 Task: Write industry "IT System Data Services".
Action: Mouse moved to (428, 392)
Screenshot: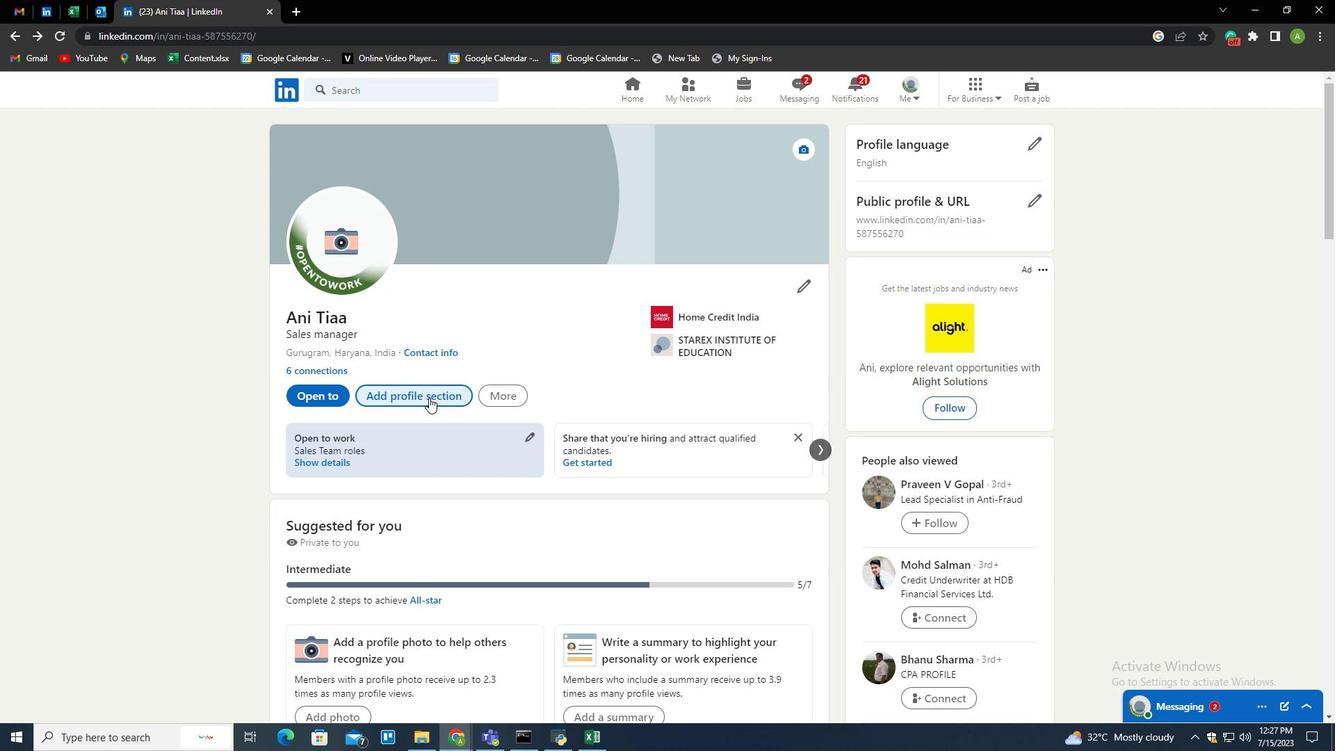 
Action: Mouse pressed left at (428, 392)
Screenshot: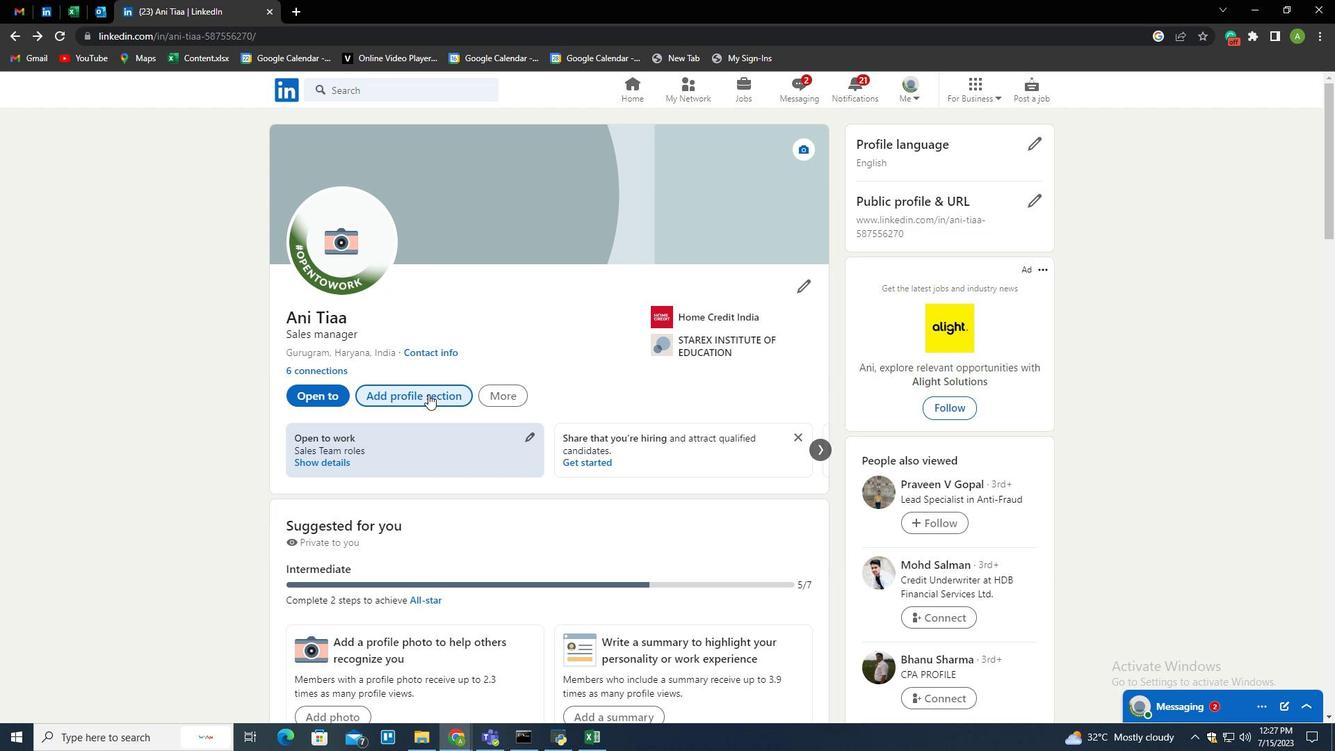 
Action: Mouse moved to (817, 153)
Screenshot: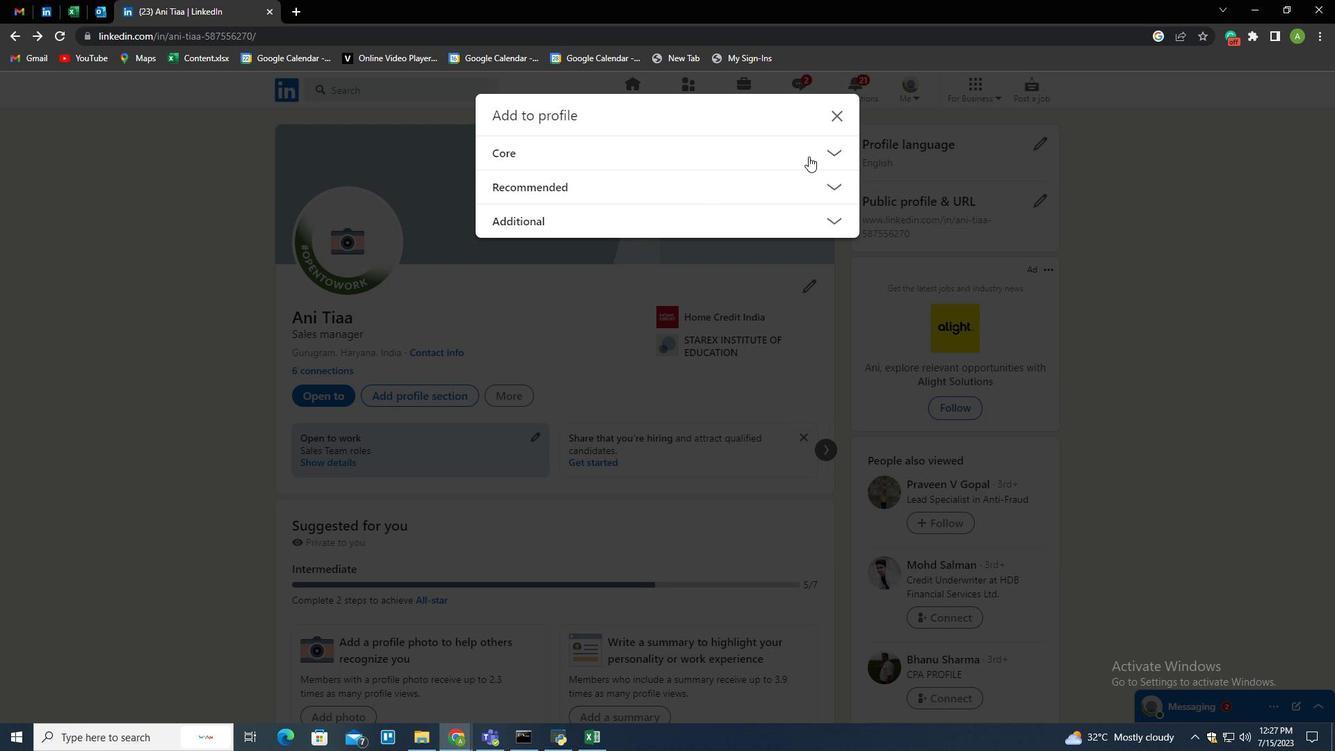
Action: Mouse pressed left at (817, 153)
Screenshot: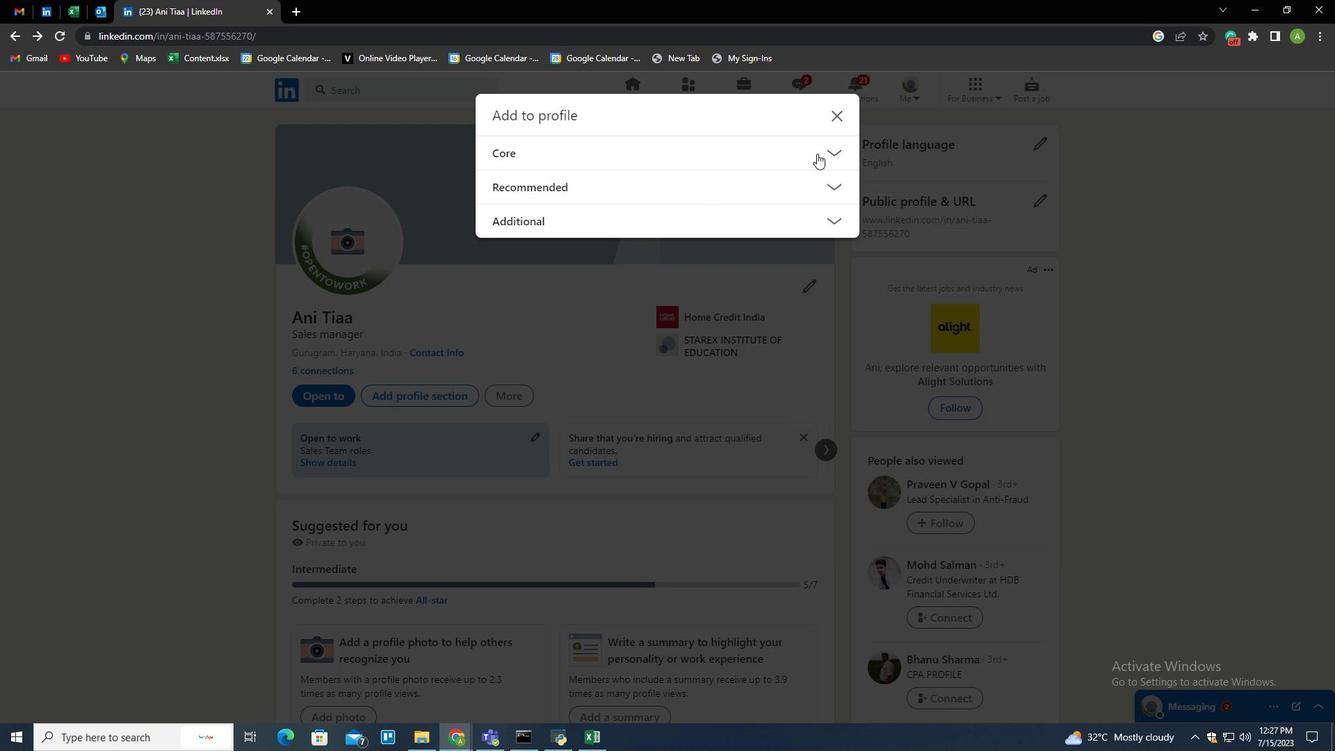 
Action: Mouse moved to (518, 284)
Screenshot: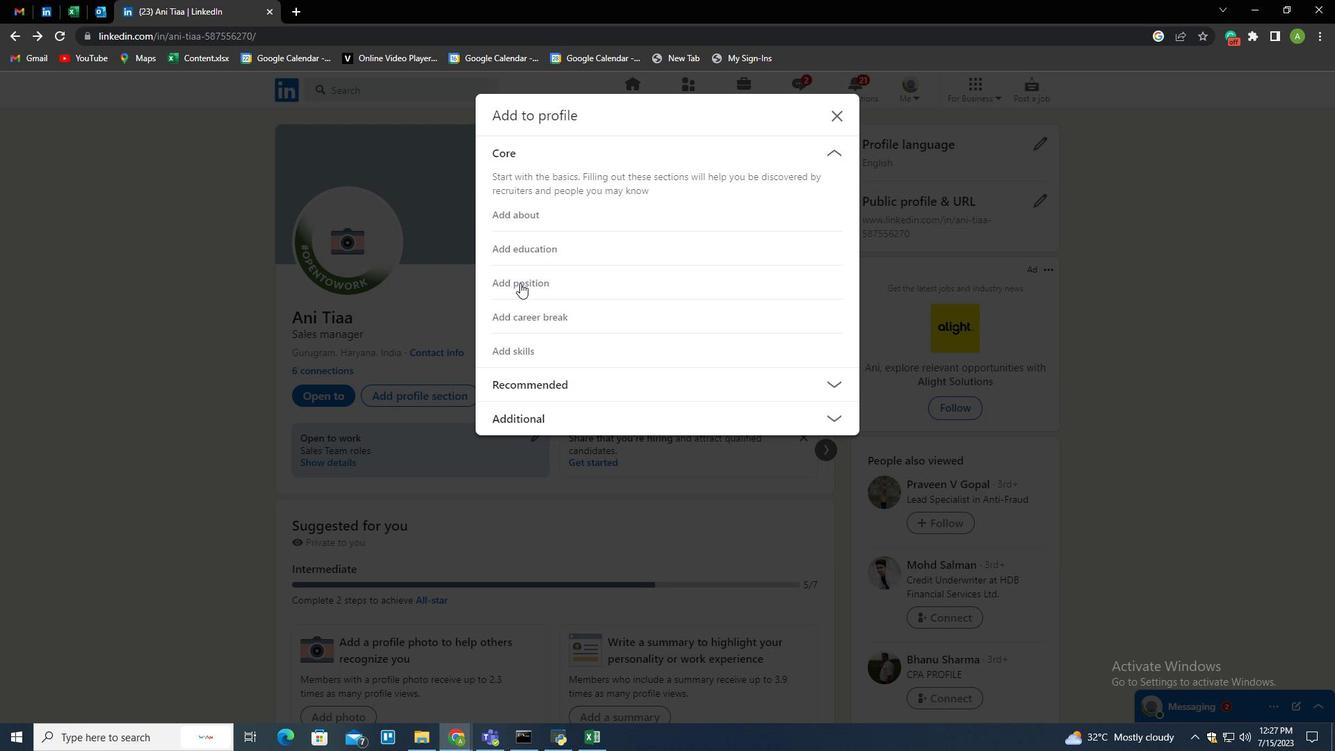 
Action: Mouse pressed left at (518, 284)
Screenshot: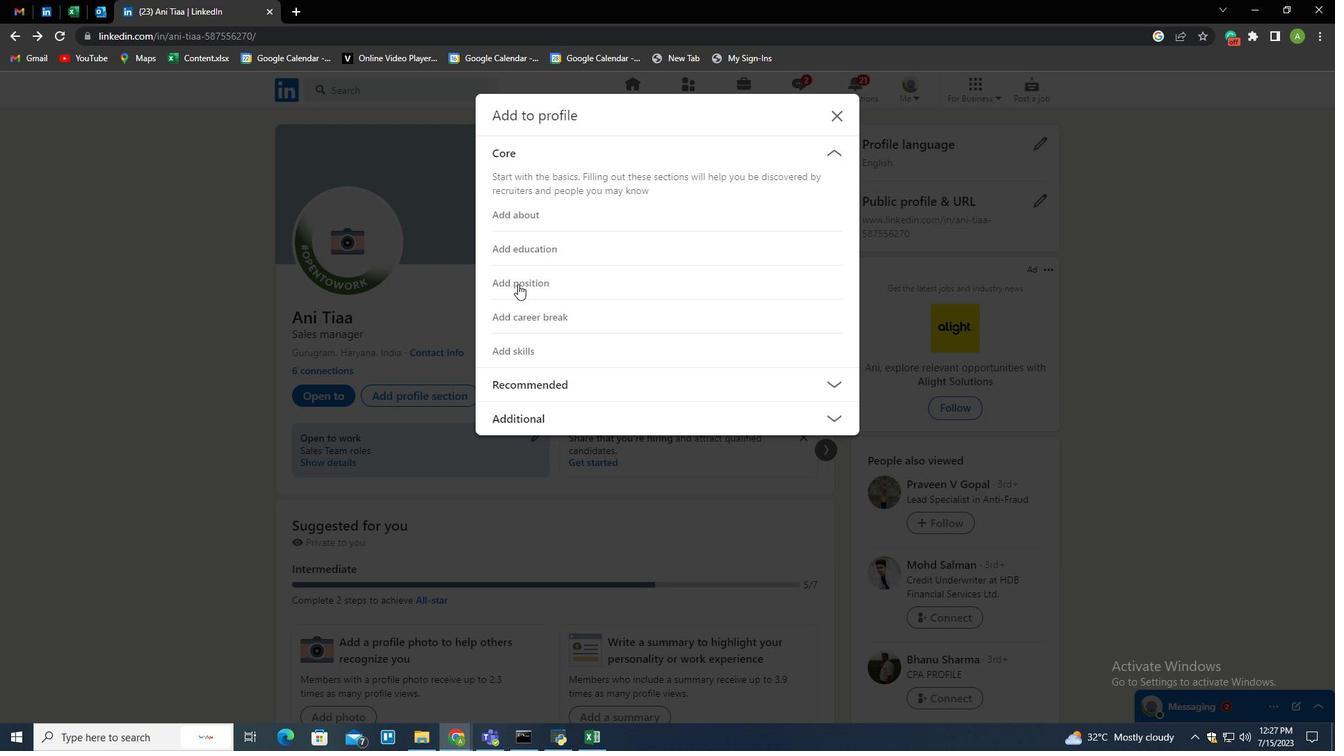 
Action: Mouse moved to (584, 279)
Screenshot: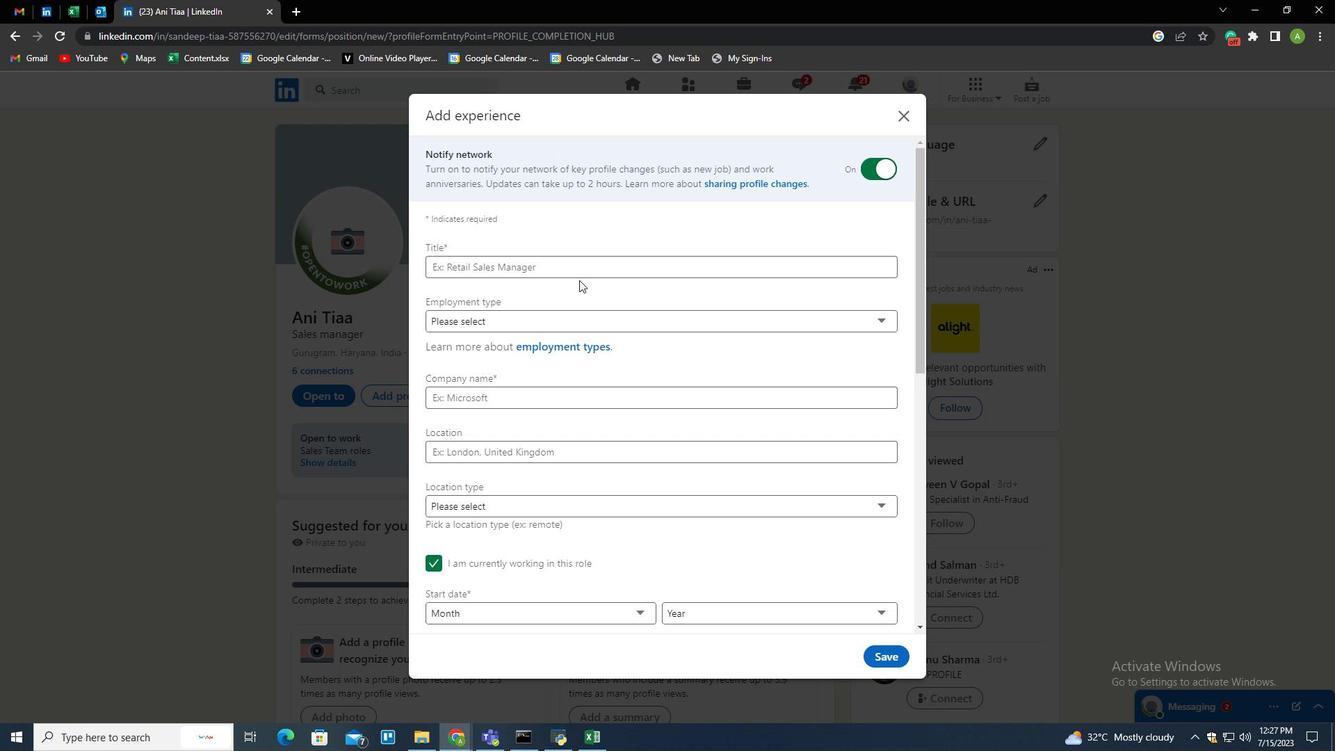 
Action: Mouse scrolled (584, 278) with delta (0, 0)
Screenshot: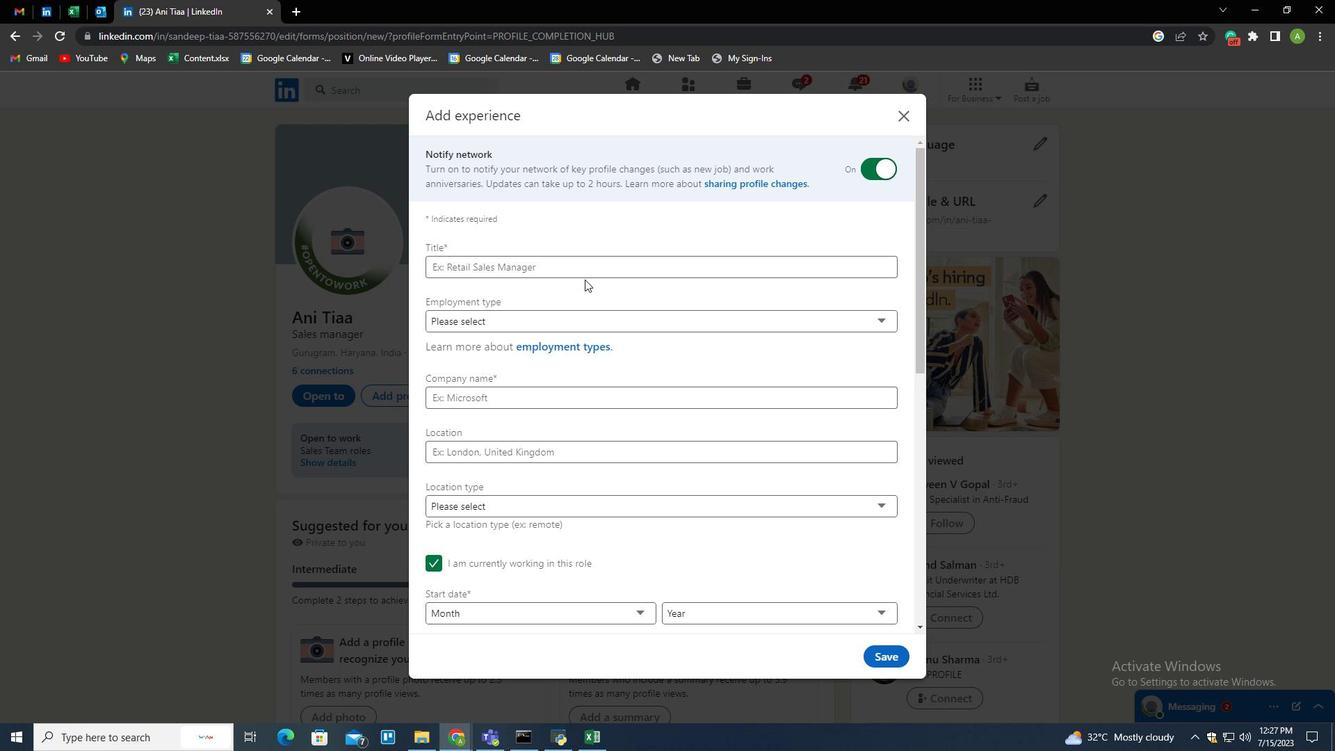 
Action: Mouse moved to (585, 278)
Screenshot: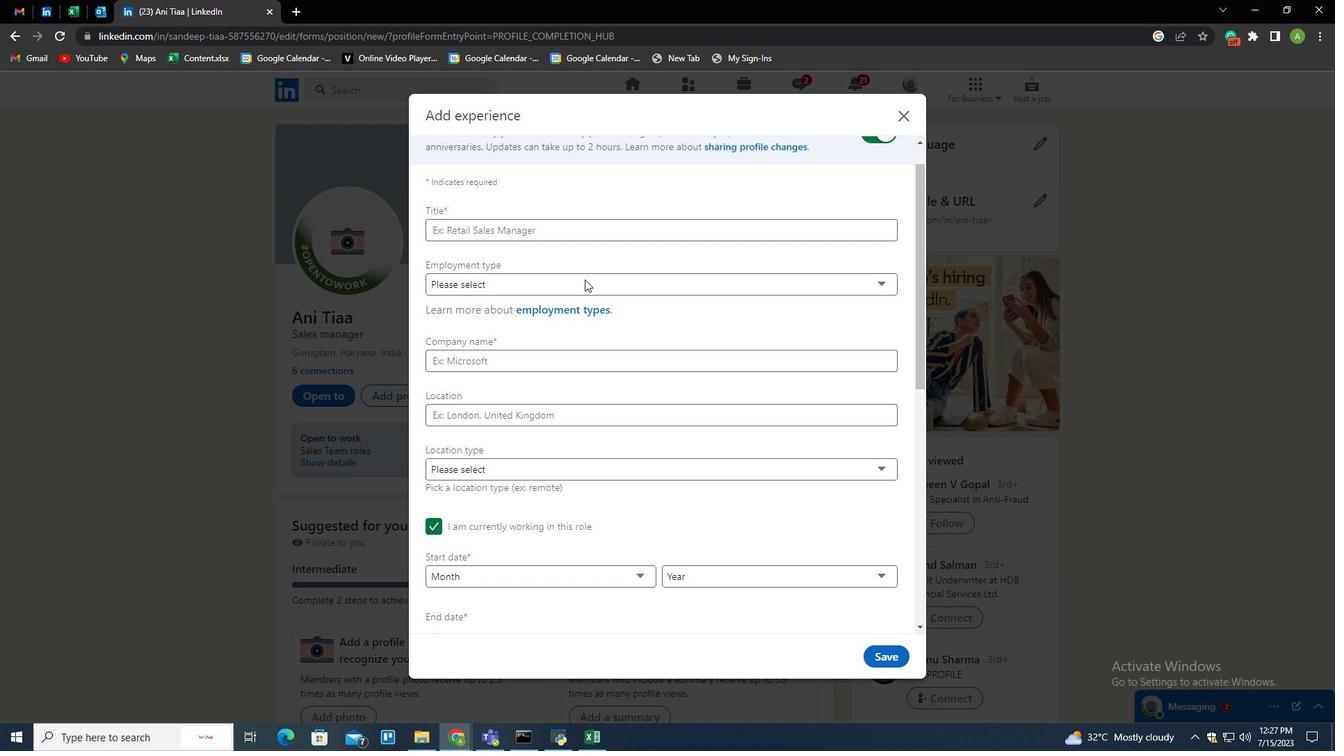 
Action: Mouse scrolled (585, 278) with delta (0, 0)
Screenshot: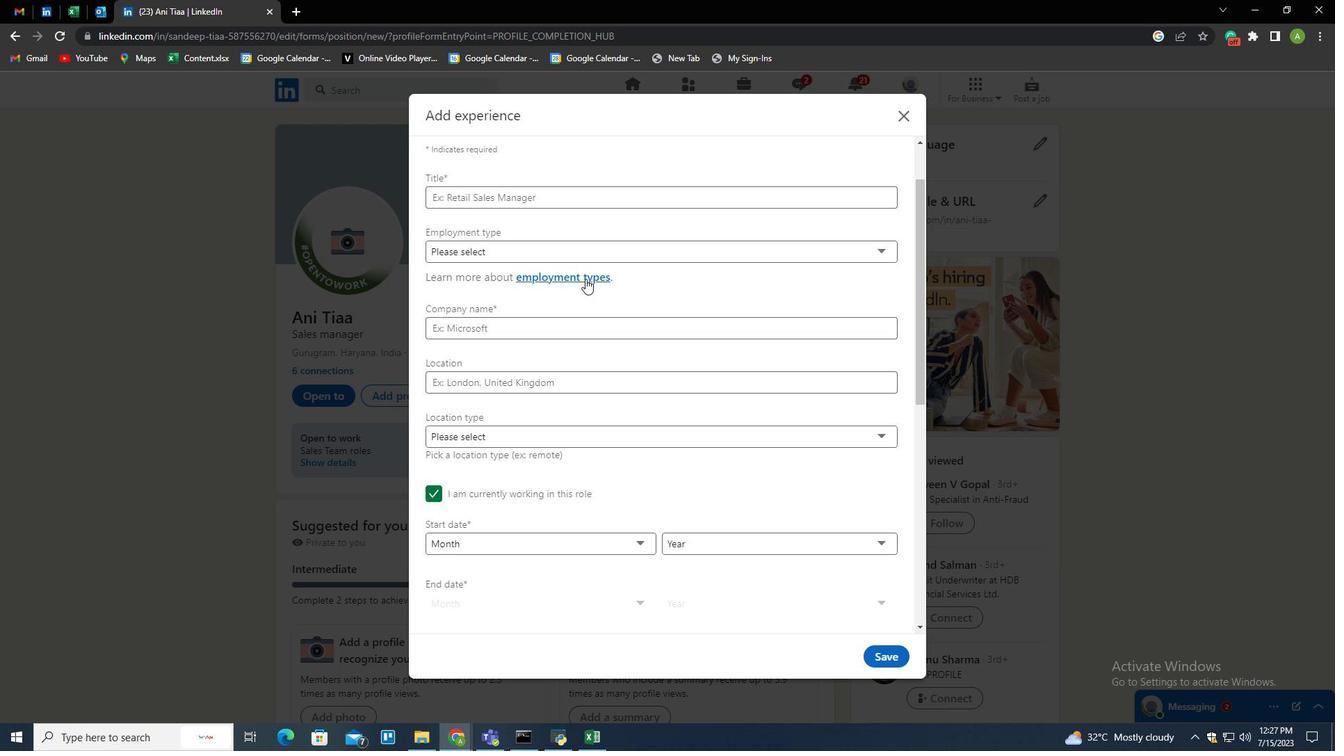 
Action: Mouse scrolled (585, 278) with delta (0, 0)
Screenshot: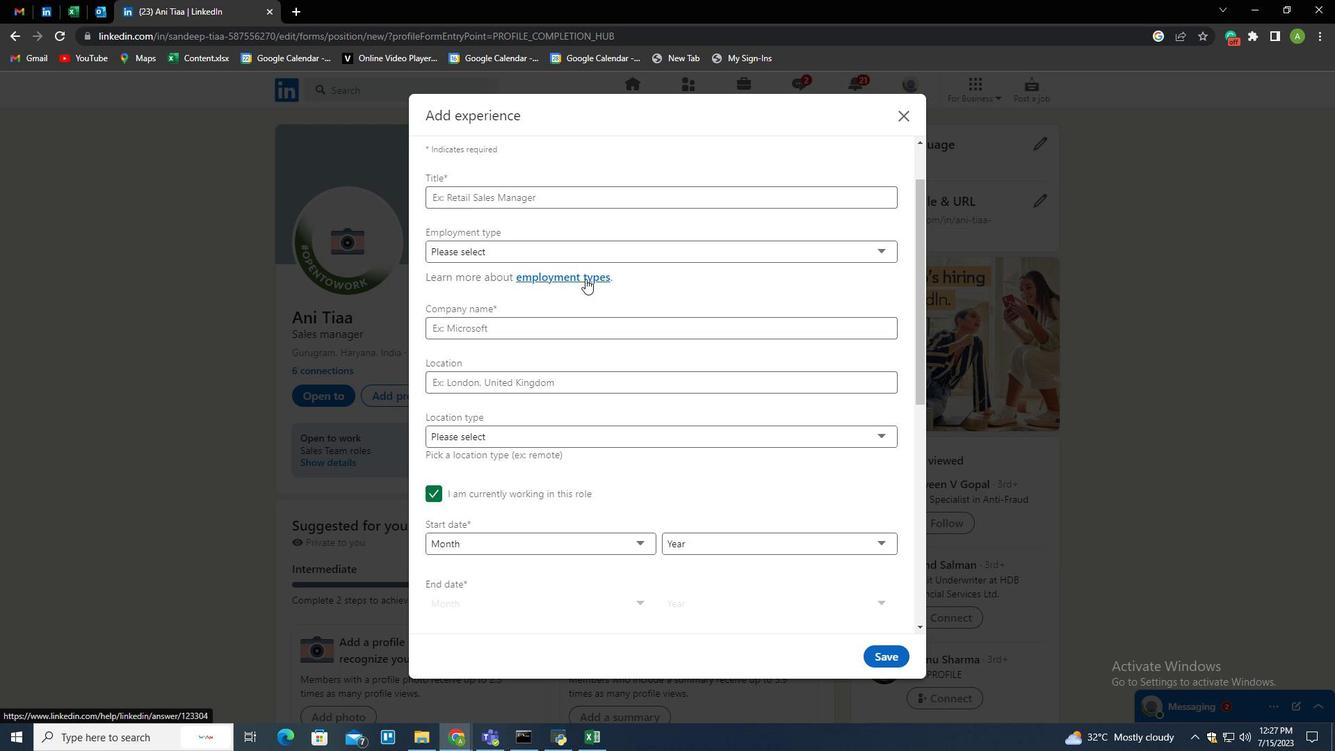 
Action: Mouse scrolled (585, 278) with delta (0, 0)
Screenshot: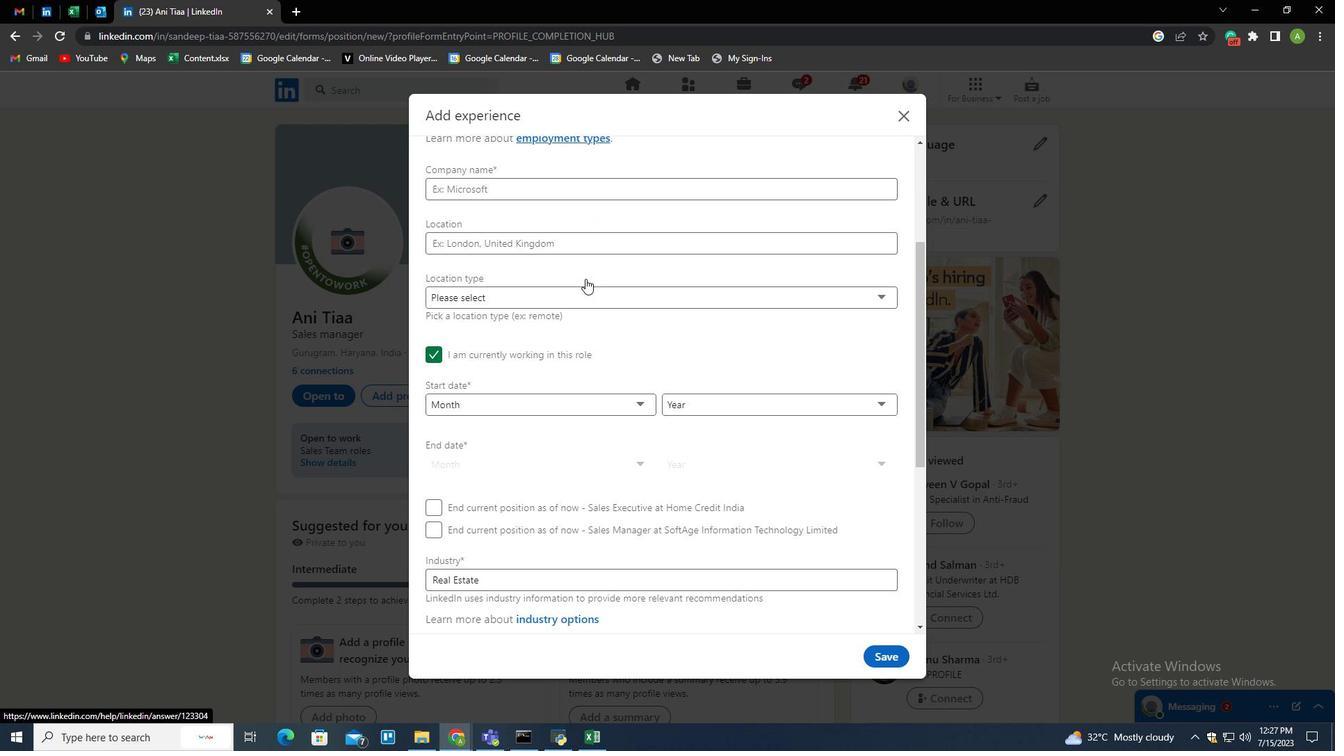
Action: Mouse scrolled (585, 278) with delta (0, 0)
Screenshot: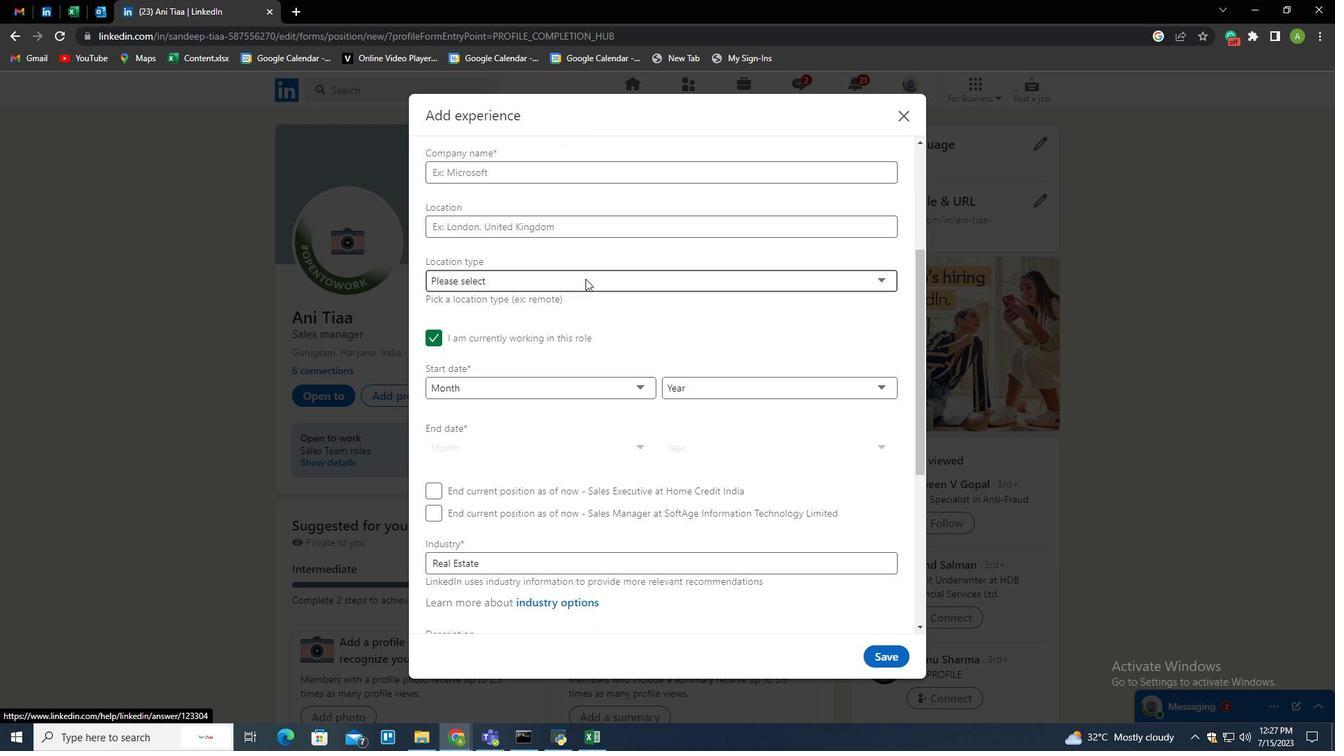
Action: Mouse moved to (577, 286)
Screenshot: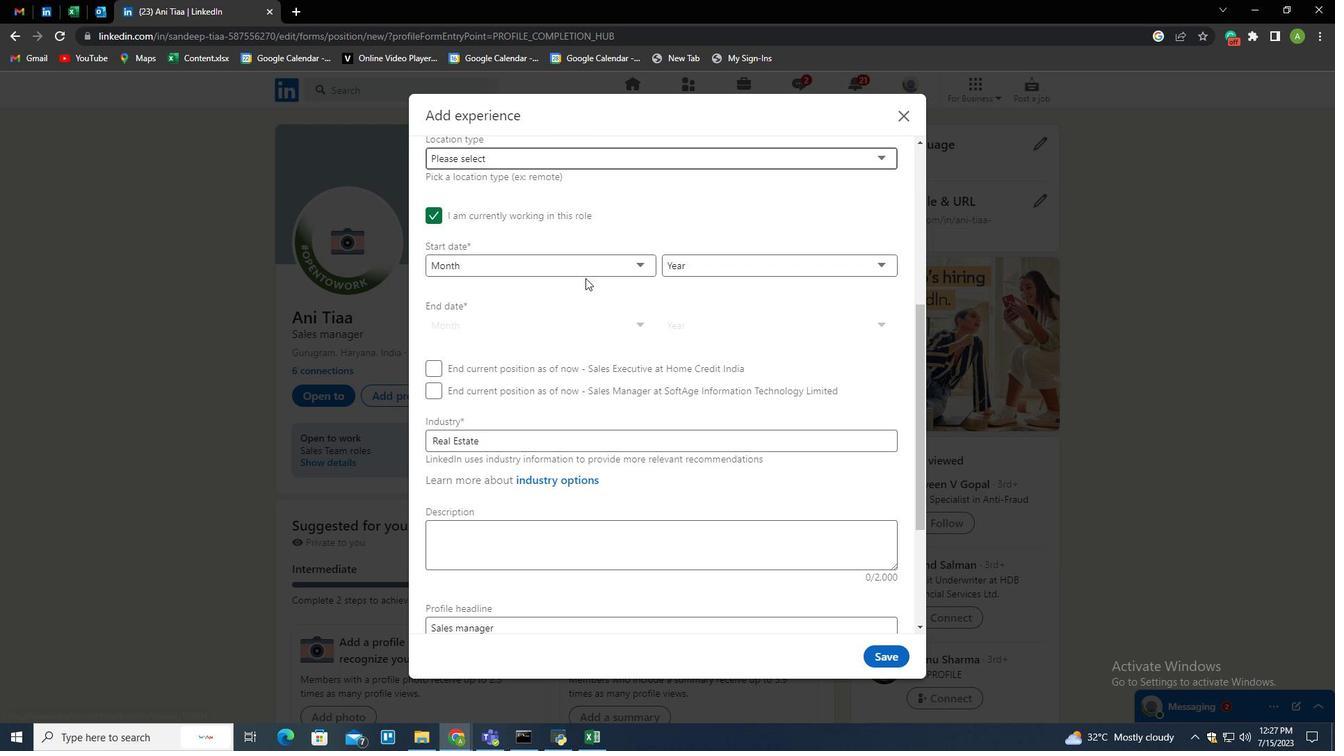 
Action: Mouse scrolled (577, 285) with delta (0, 0)
Screenshot: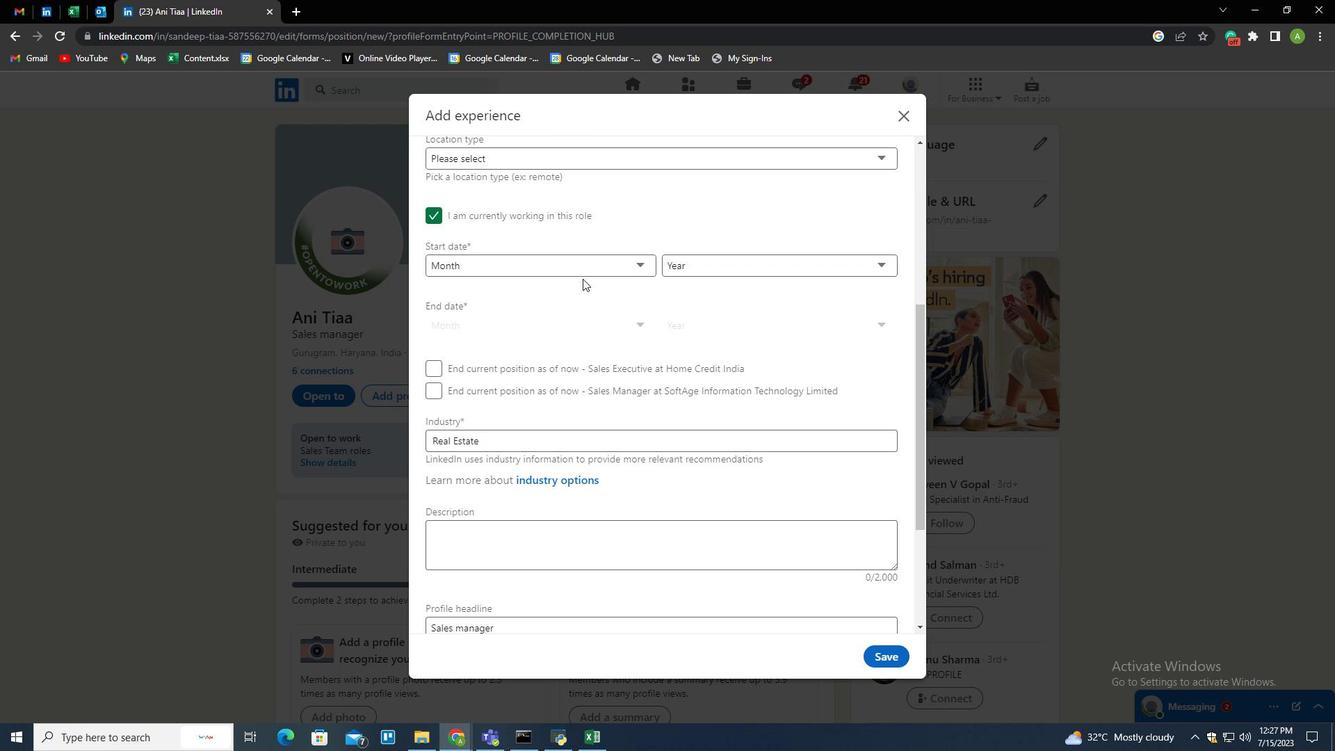 
Action: Mouse moved to (573, 290)
Screenshot: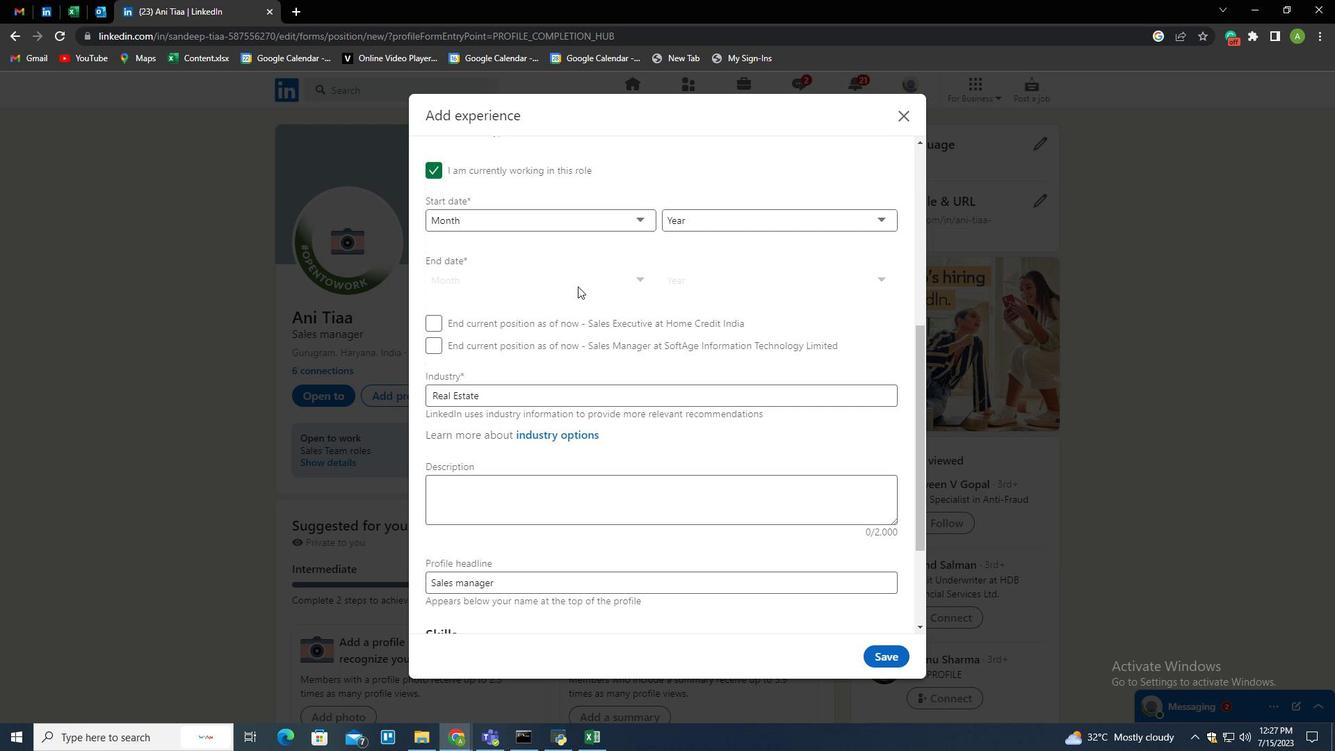 
Action: Mouse scrolled (573, 289) with delta (0, 0)
Screenshot: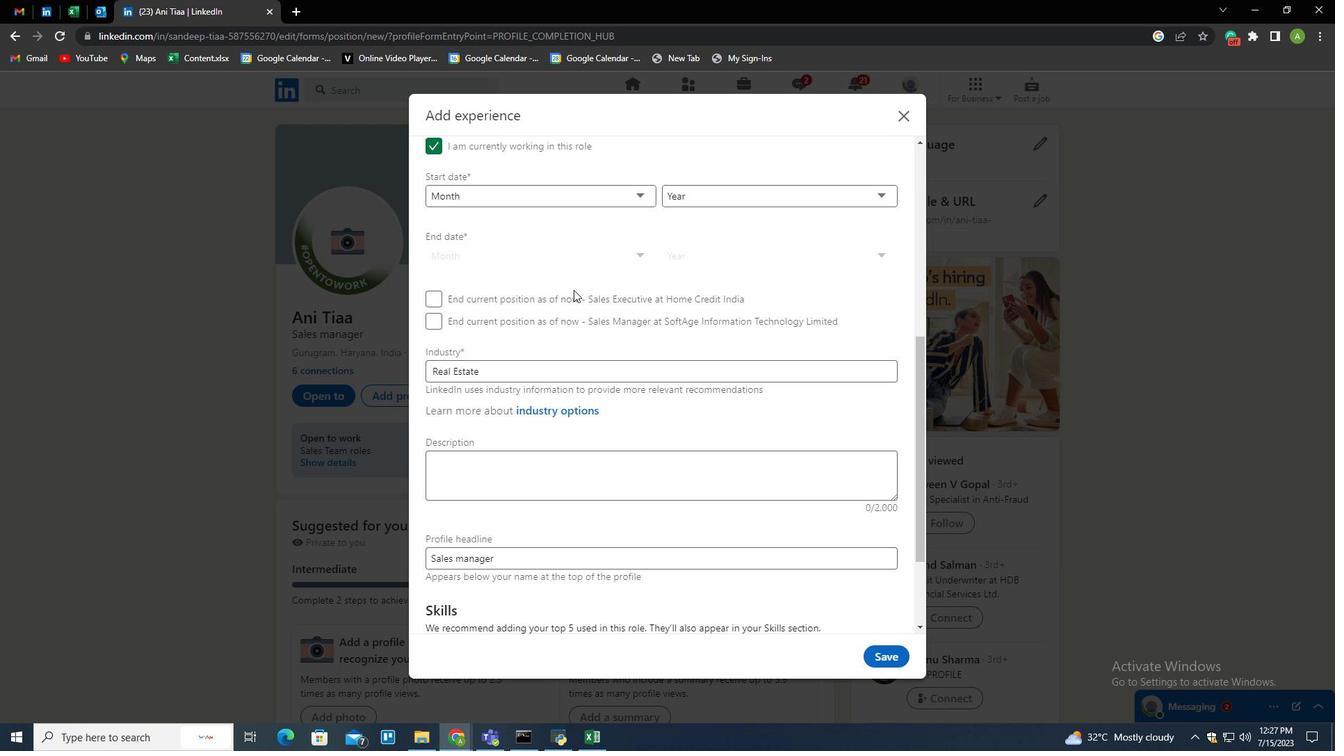 
Action: Mouse moved to (523, 303)
Screenshot: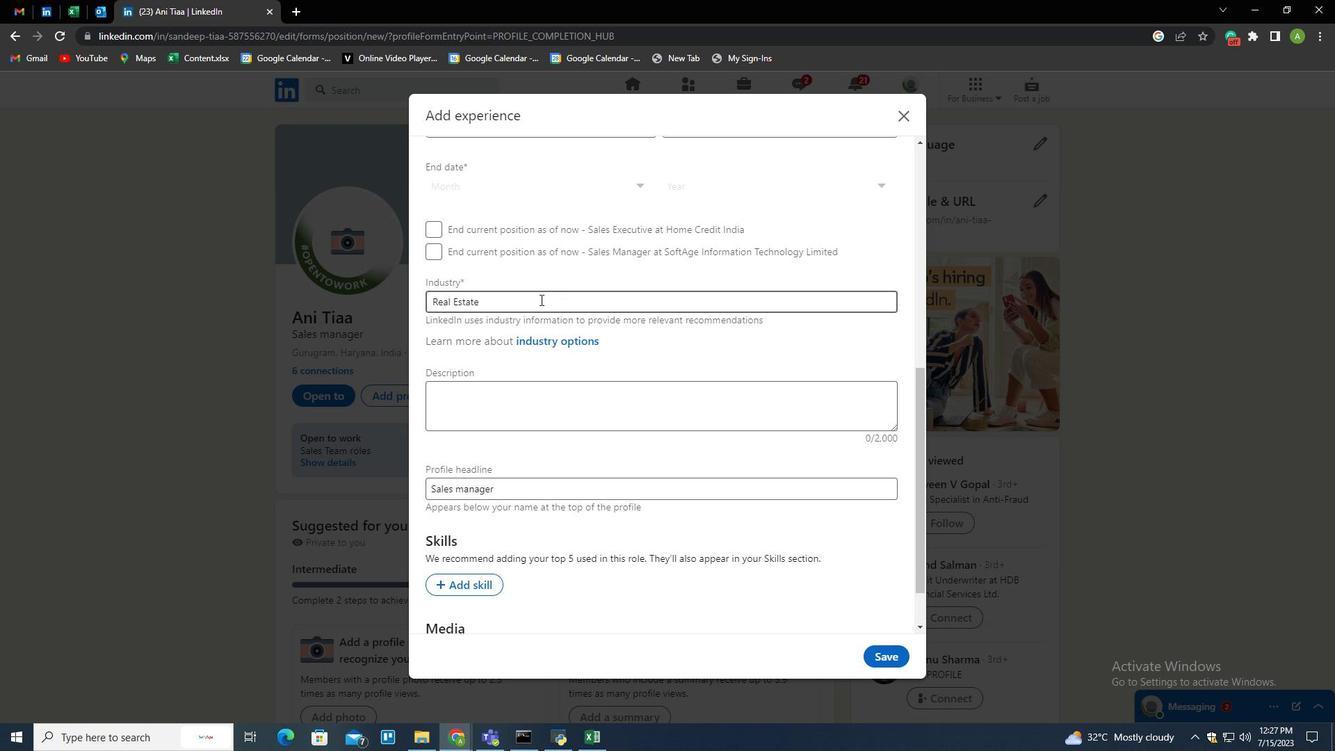 
Action: Mouse pressed left at (523, 303)
Screenshot: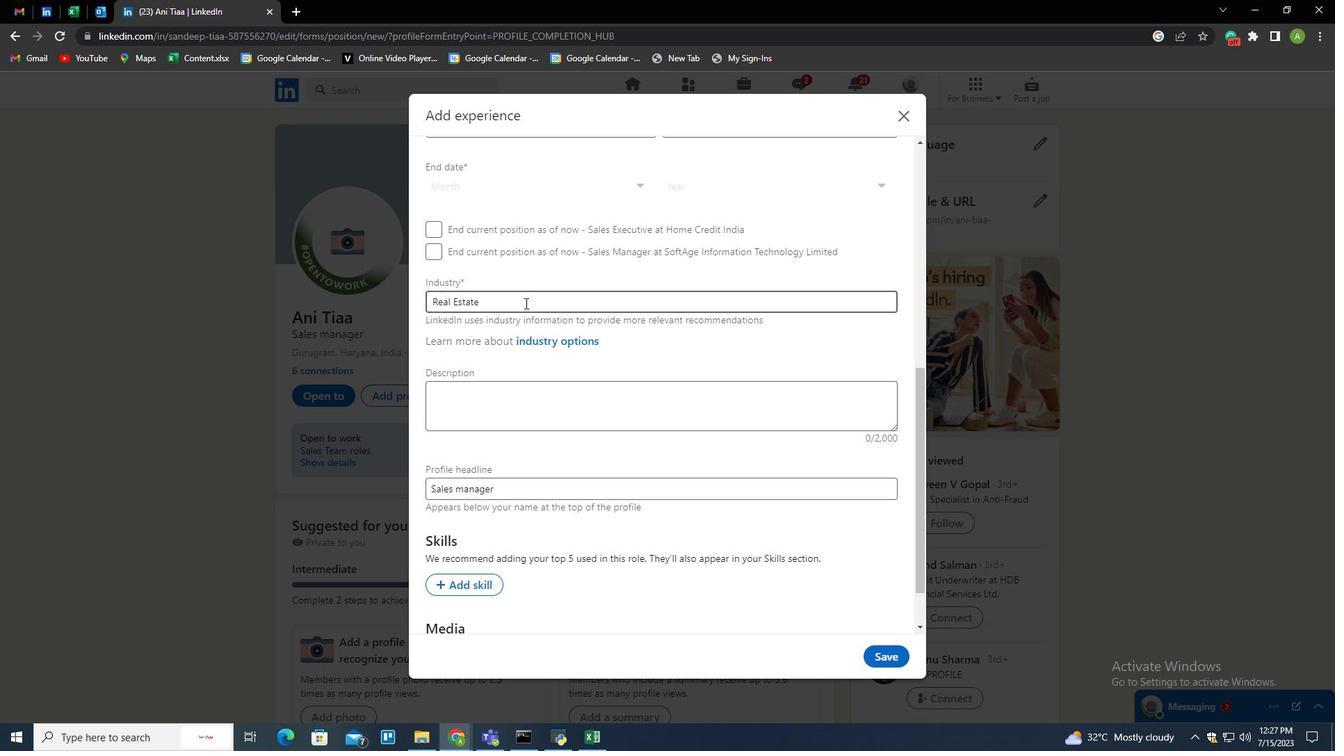 
Action: Mouse moved to (523, 303)
Screenshot: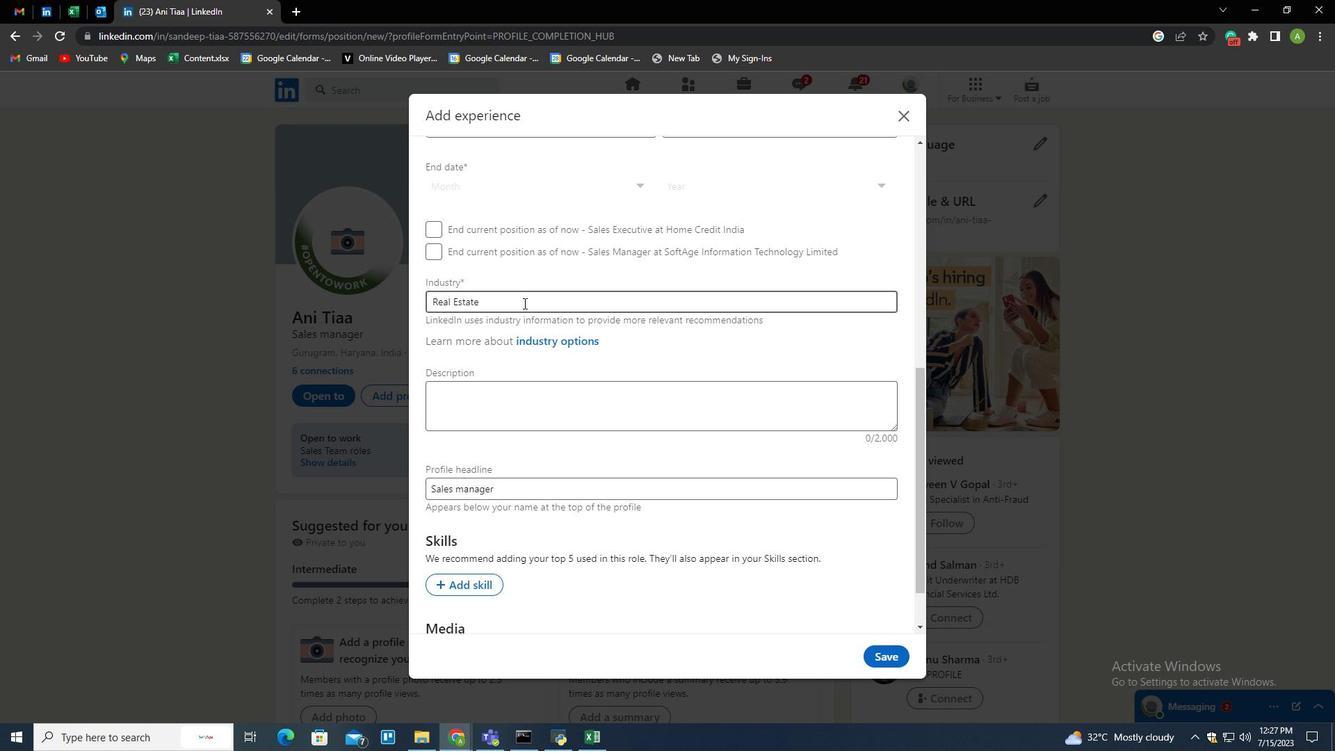 
Action: Key pressed <Key.backspace><Key.backspace><Key.backspace><Key.backspace><Key.backspace><Key.backspace><Key.backspace><Key.backspace><Key.backspace><Key.backspace><Key.backspace><Key.backspace><Key.backspace><Key.shift>IT<Key.space><Key.shift>System<Key.space><Key.down><Key.down><Key.enter>
Screenshot: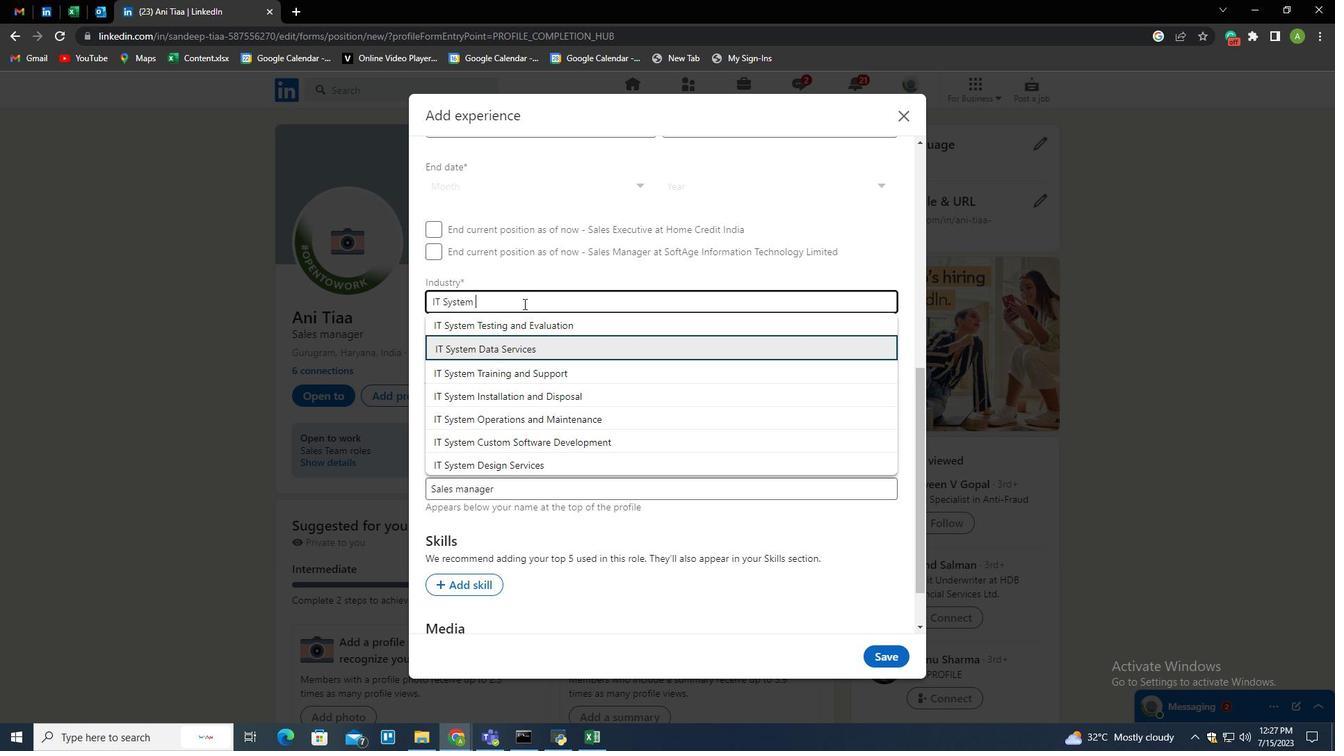 
Action: Mouse moved to (756, 351)
Screenshot: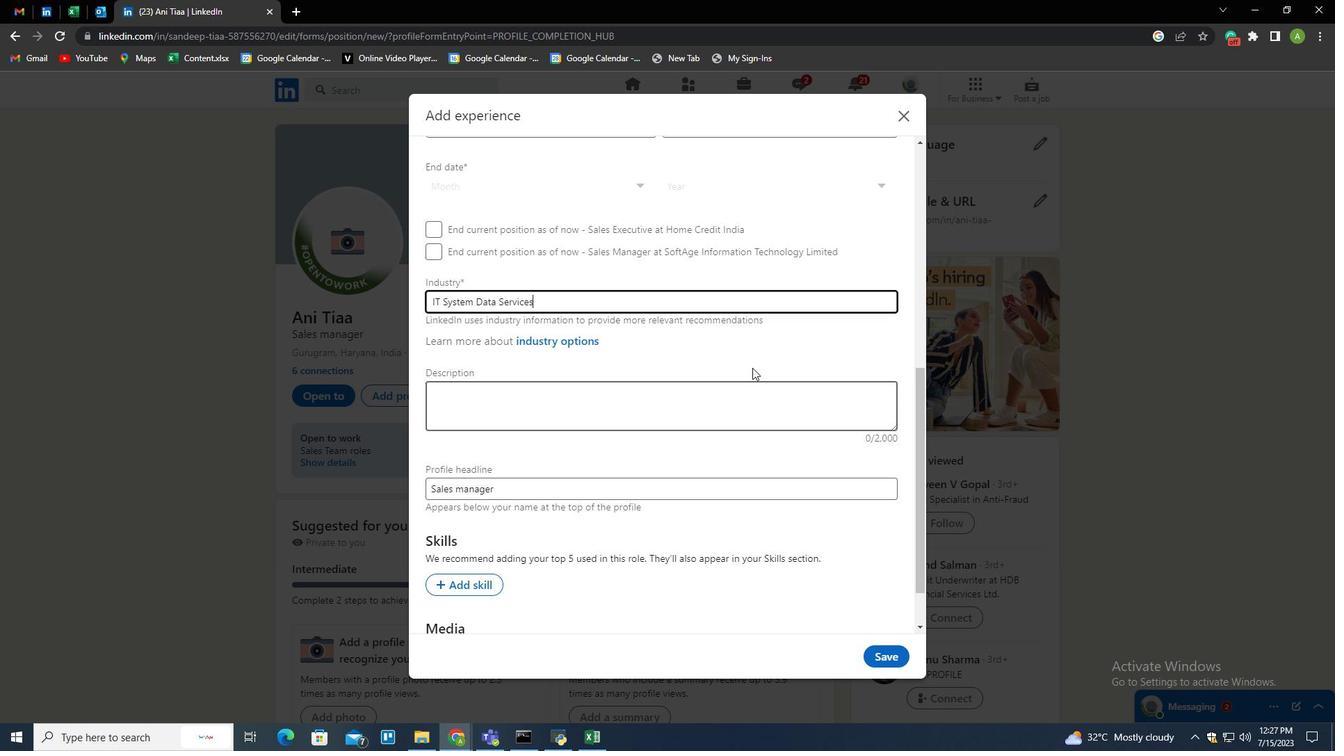 
Action: Mouse pressed left at (756, 351)
Screenshot: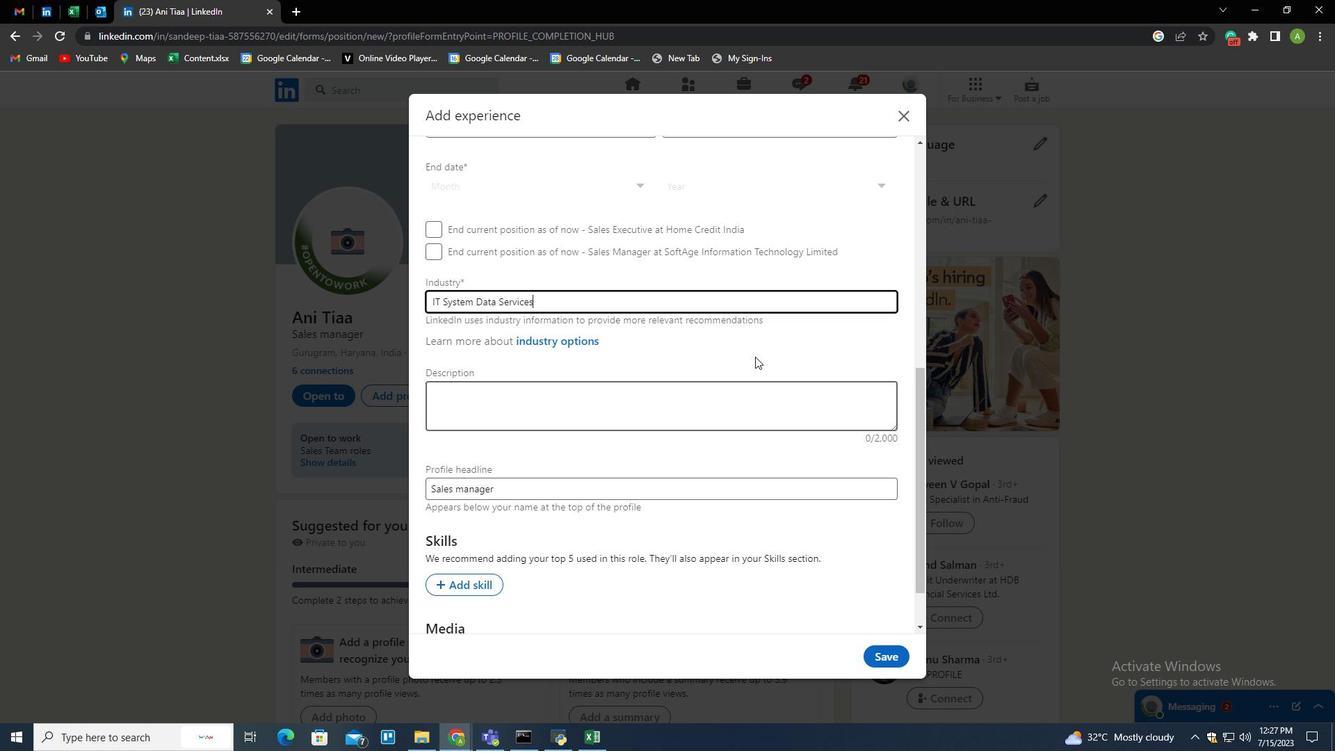 
Action: Mouse moved to (756, 348)
Screenshot: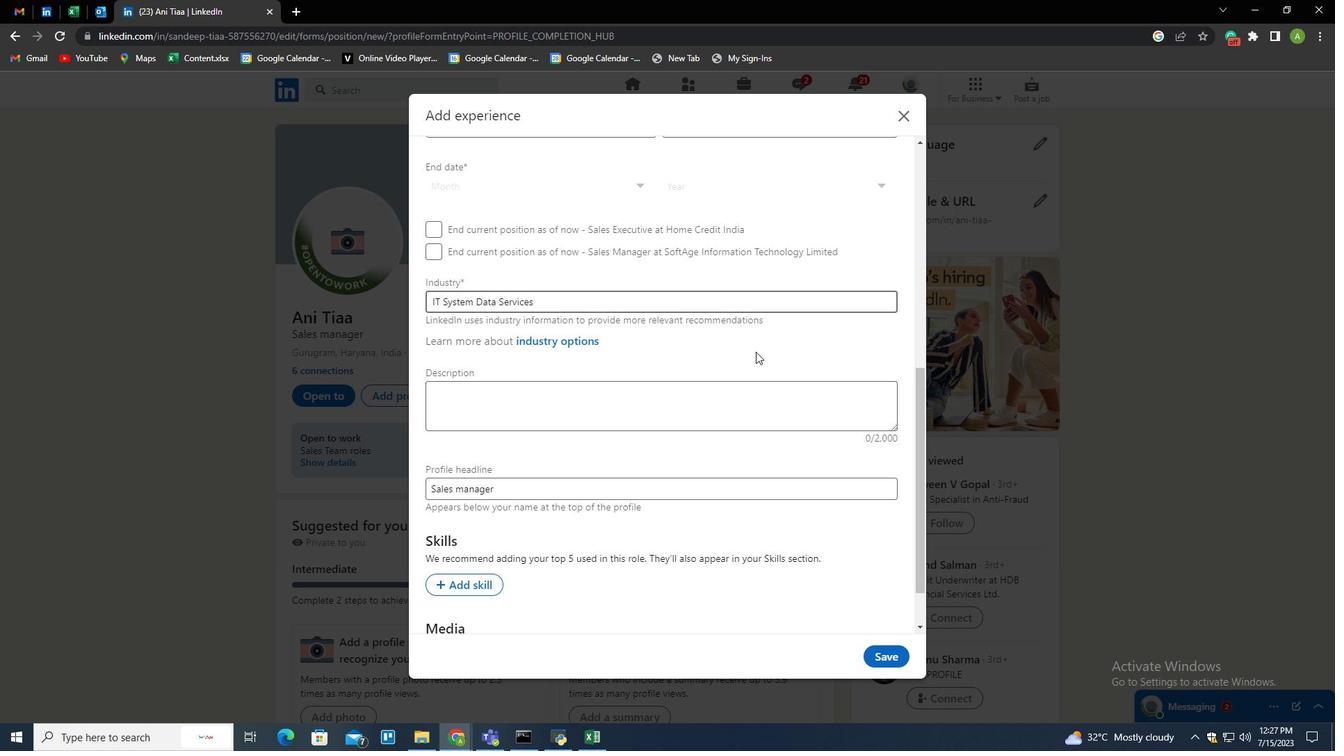 
